Task: Create a due date automation trigger when advanced on, on the wednesday of the week before a card is due add dates with a start date at 11:00 AM.
Action: Mouse moved to (1068, 74)
Screenshot: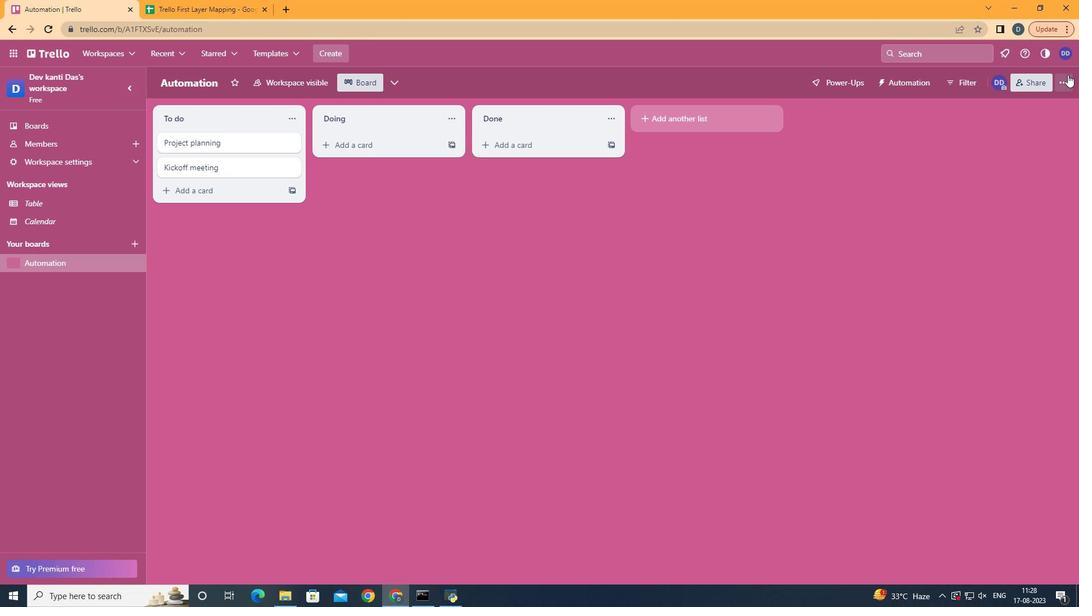 
Action: Mouse pressed left at (1068, 74)
Screenshot: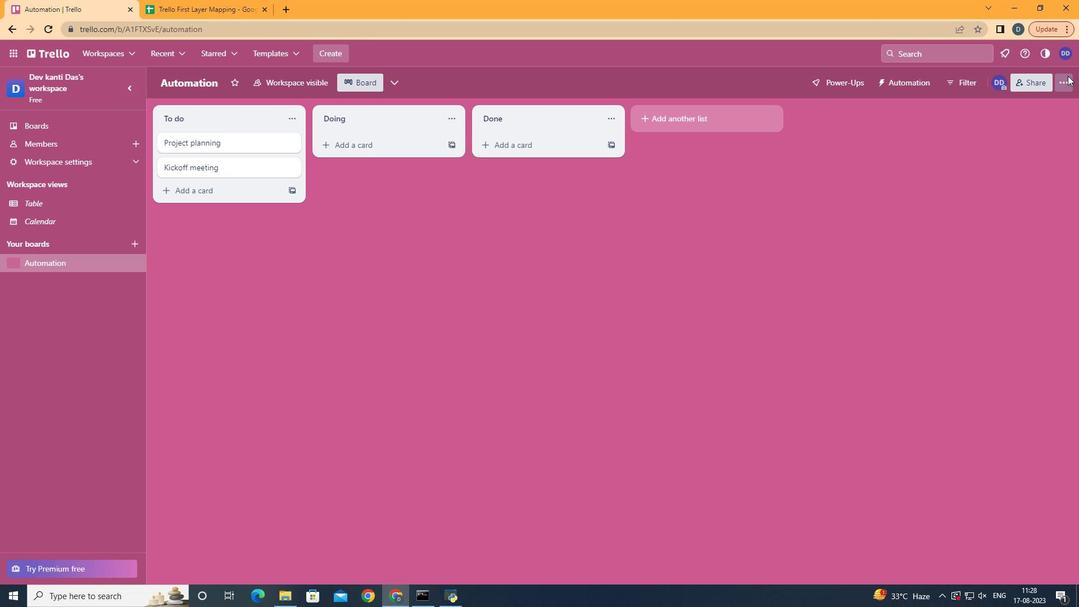 
Action: Mouse moved to (1025, 228)
Screenshot: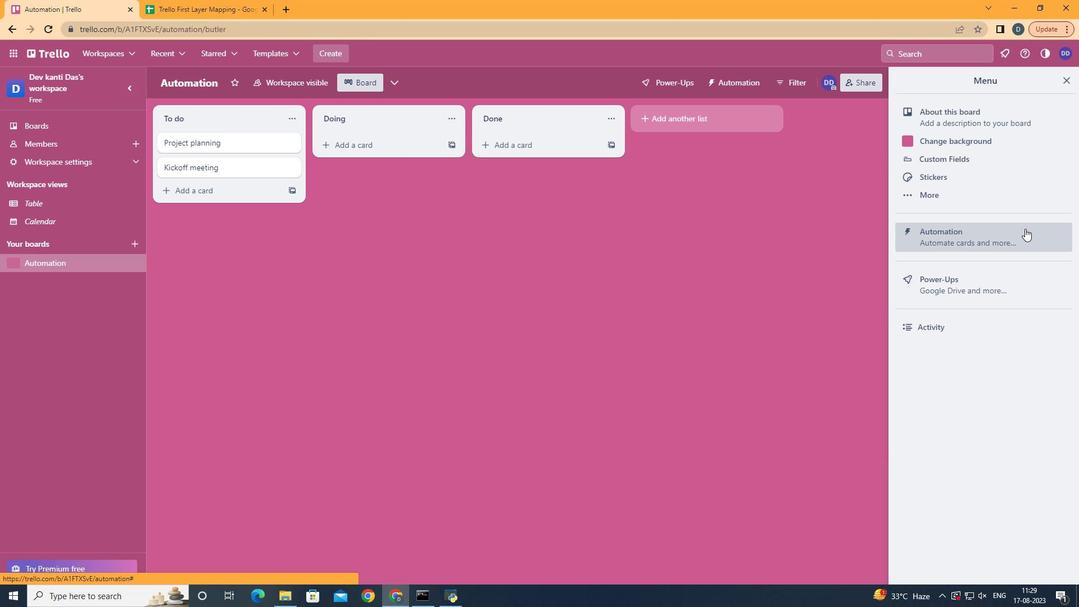 
Action: Mouse pressed left at (1025, 228)
Screenshot: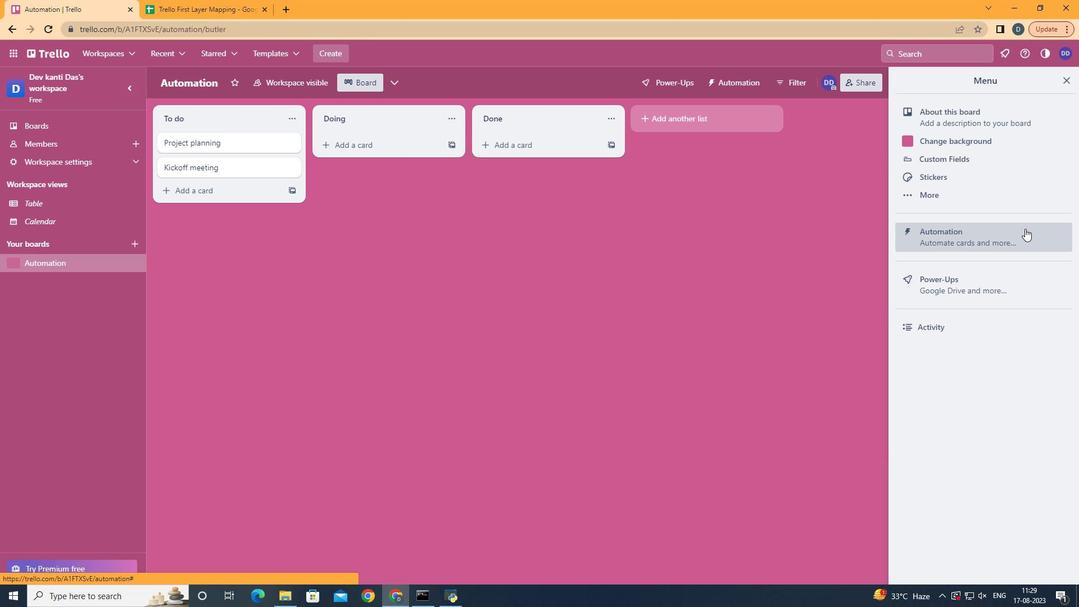 
Action: Mouse moved to (213, 222)
Screenshot: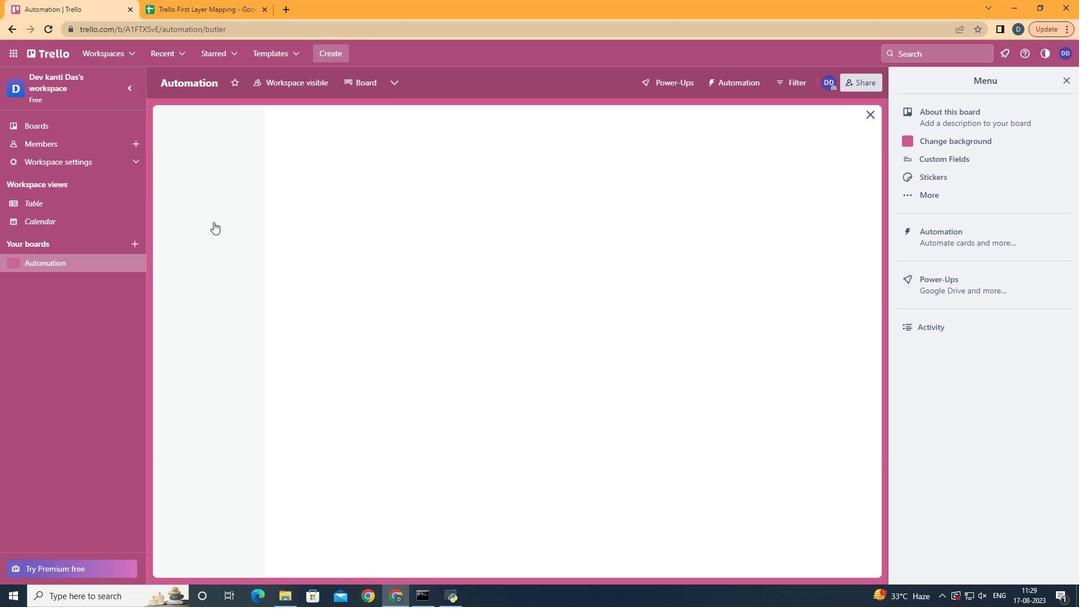 
Action: Mouse pressed left at (213, 222)
Screenshot: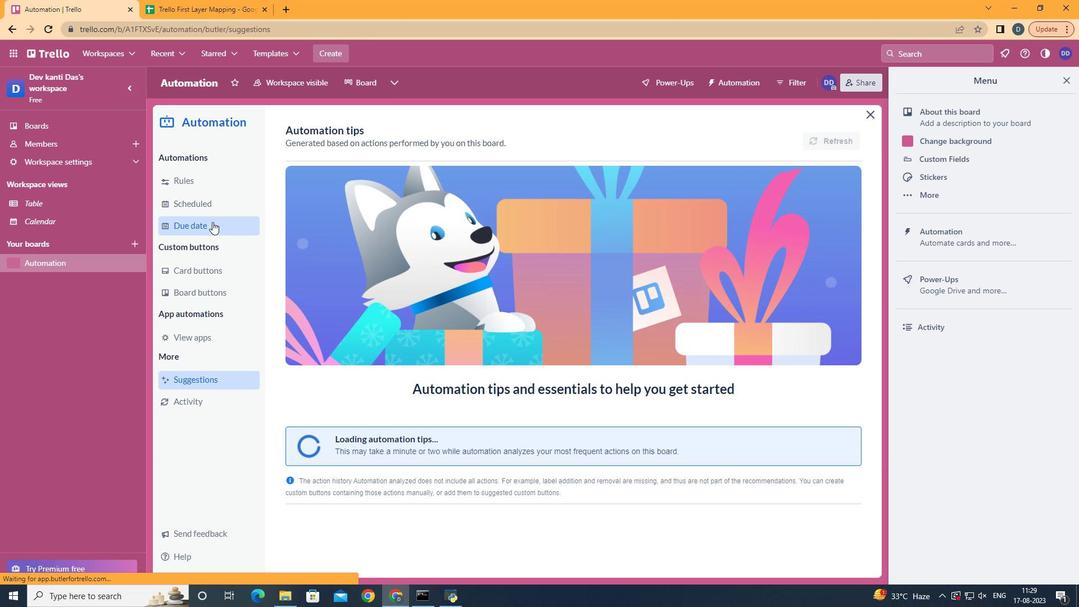 
Action: Mouse moved to (806, 127)
Screenshot: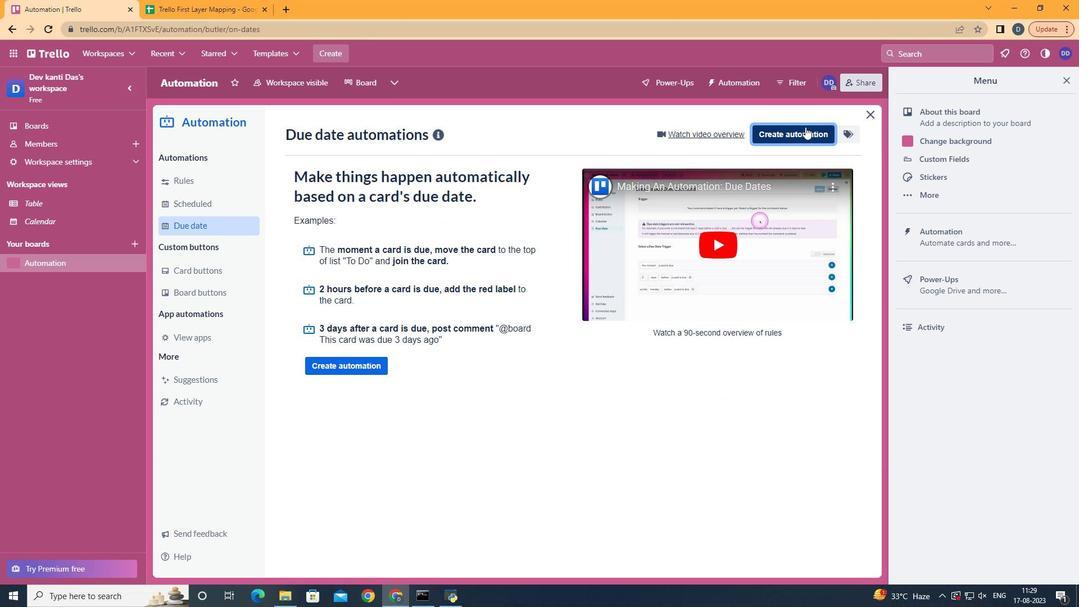 
Action: Mouse pressed left at (806, 127)
Screenshot: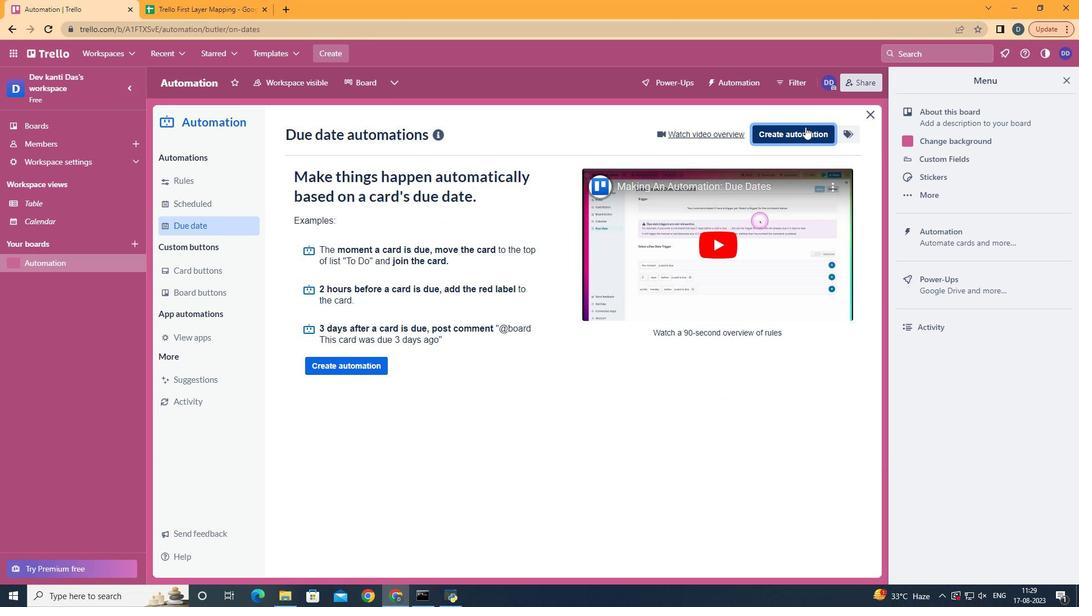 
Action: Mouse moved to (590, 244)
Screenshot: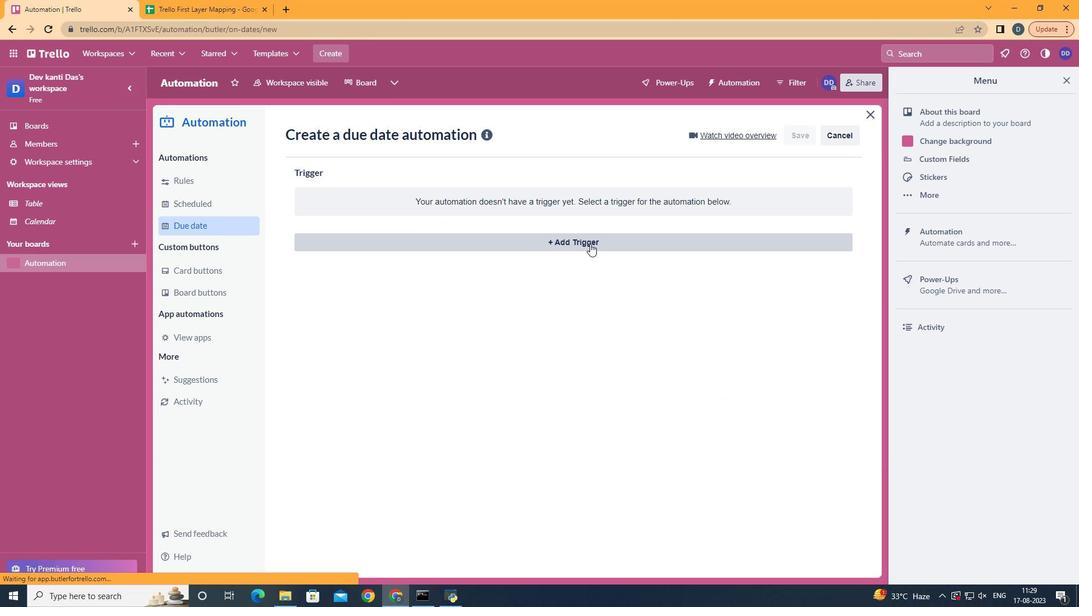 
Action: Mouse pressed left at (590, 244)
Screenshot: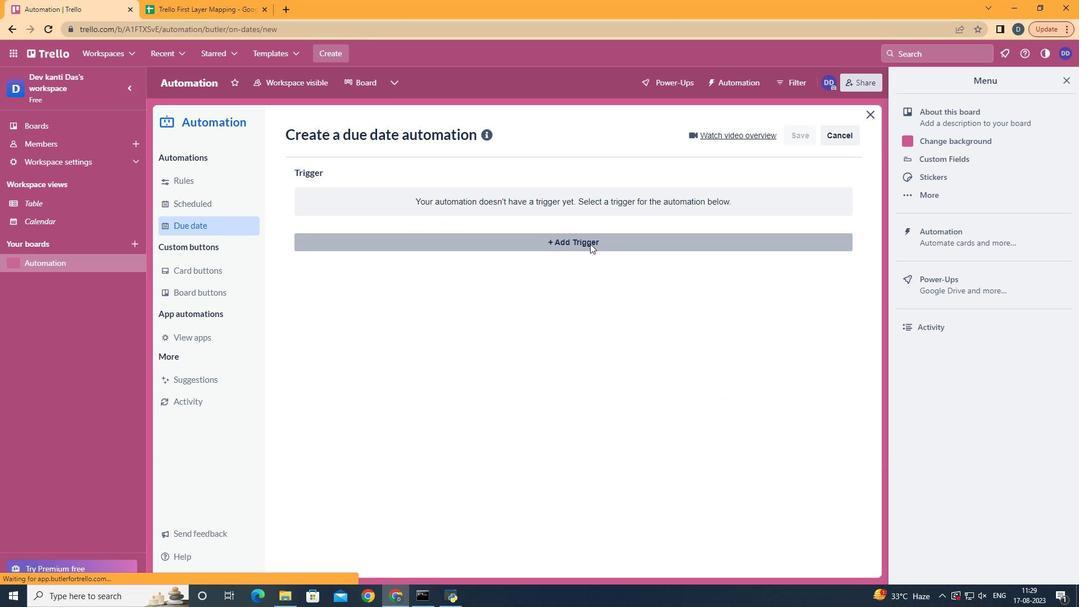 
Action: Mouse moved to (366, 335)
Screenshot: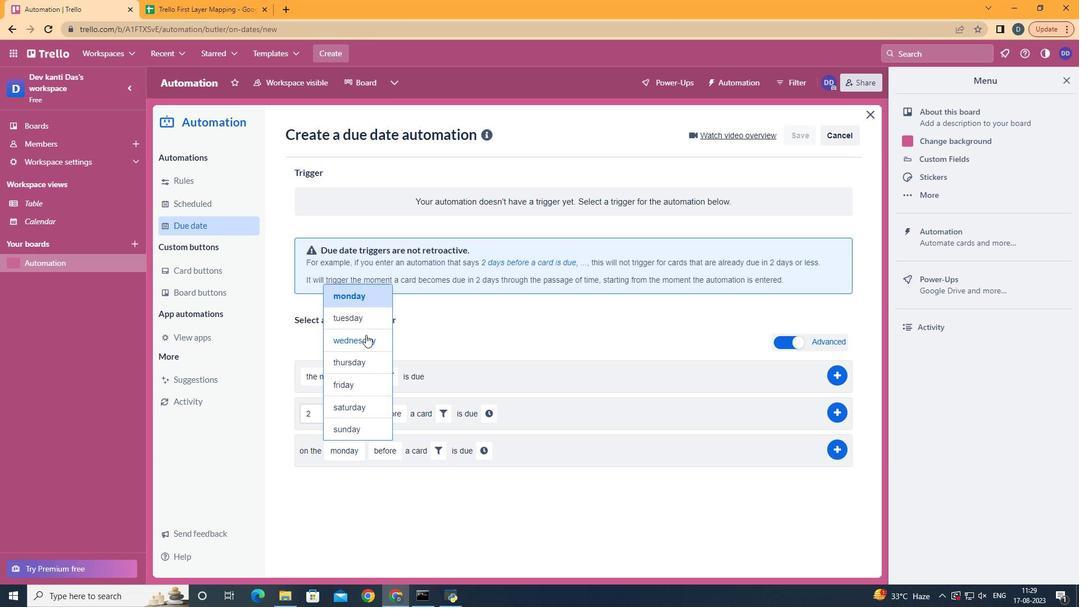 
Action: Mouse pressed left at (366, 335)
Screenshot: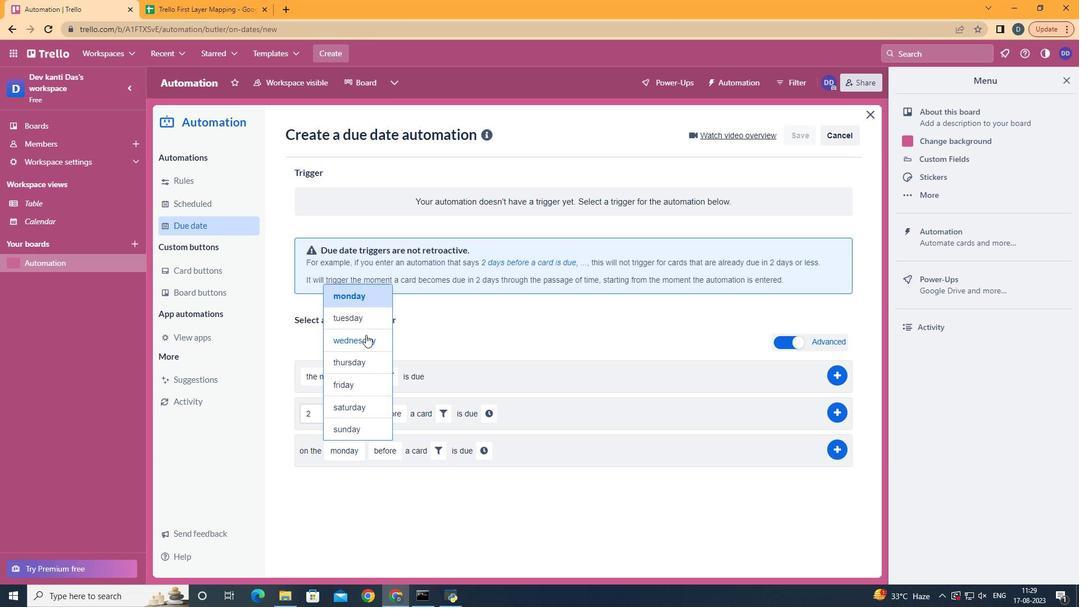 
Action: Mouse moved to (417, 537)
Screenshot: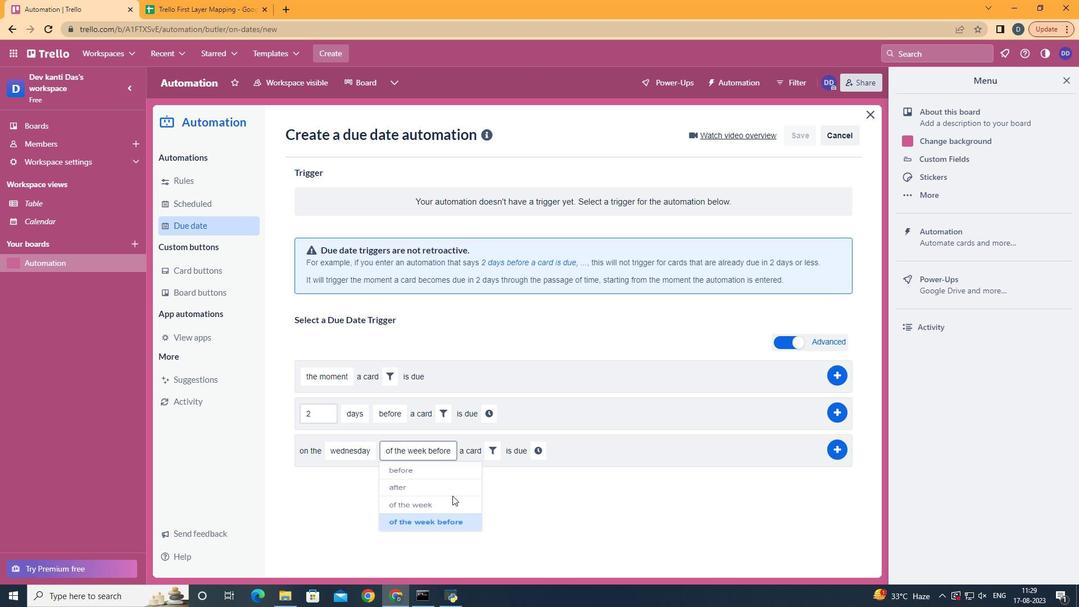 
Action: Mouse pressed left at (417, 537)
Screenshot: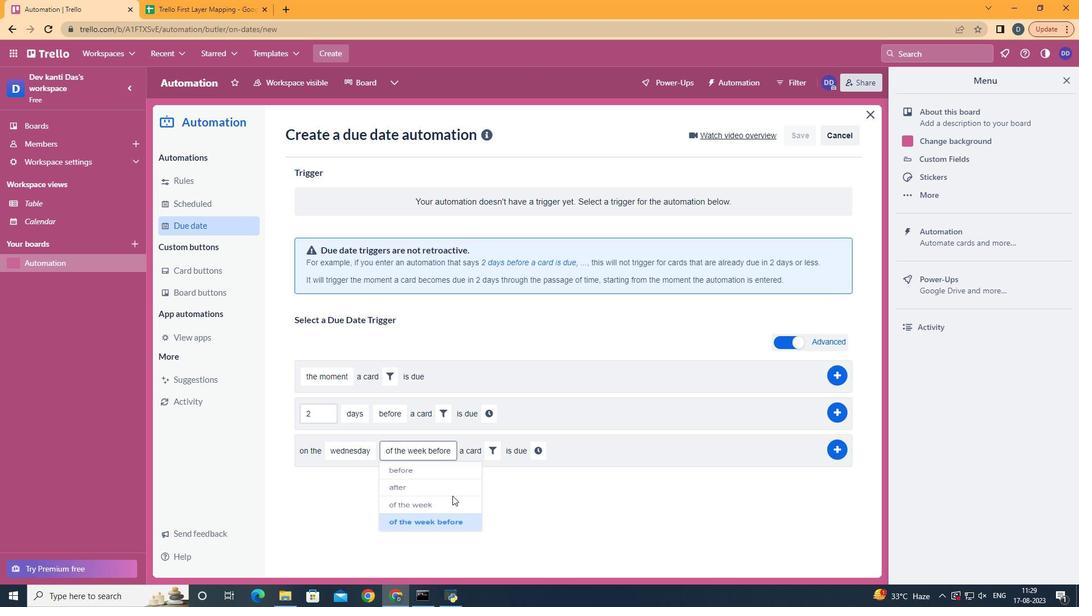 
Action: Mouse moved to (493, 443)
Screenshot: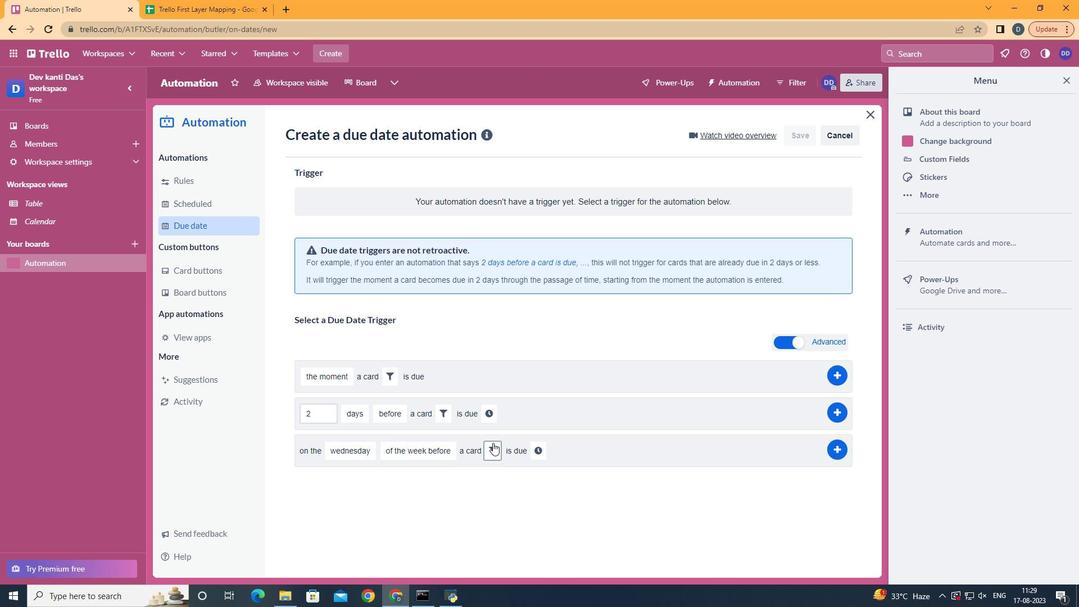 
Action: Mouse pressed left at (493, 443)
Screenshot: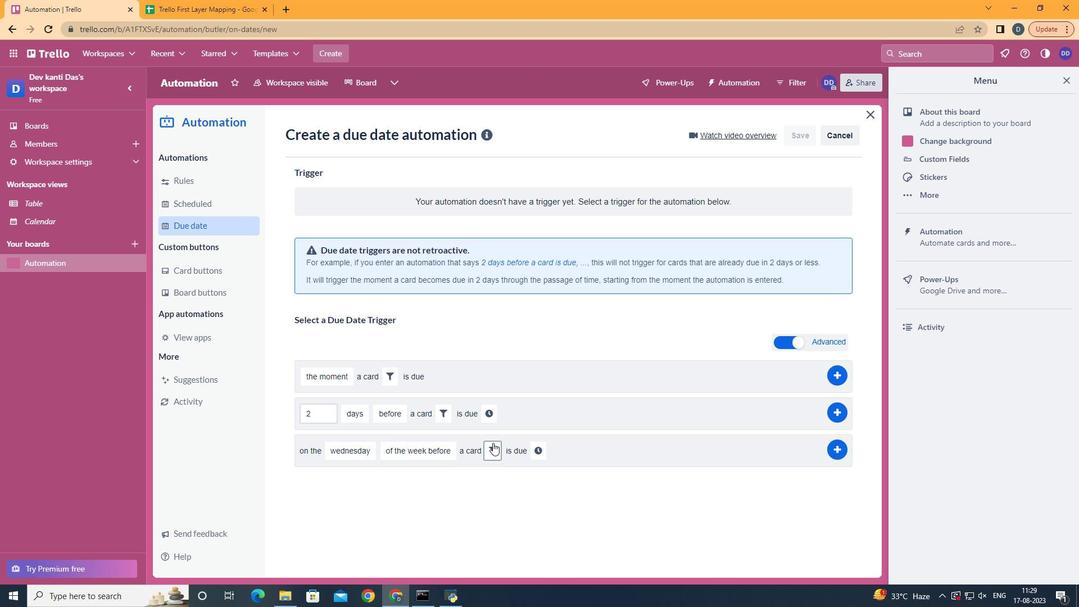 
Action: Mouse moved to (536, 487)
Screenshot: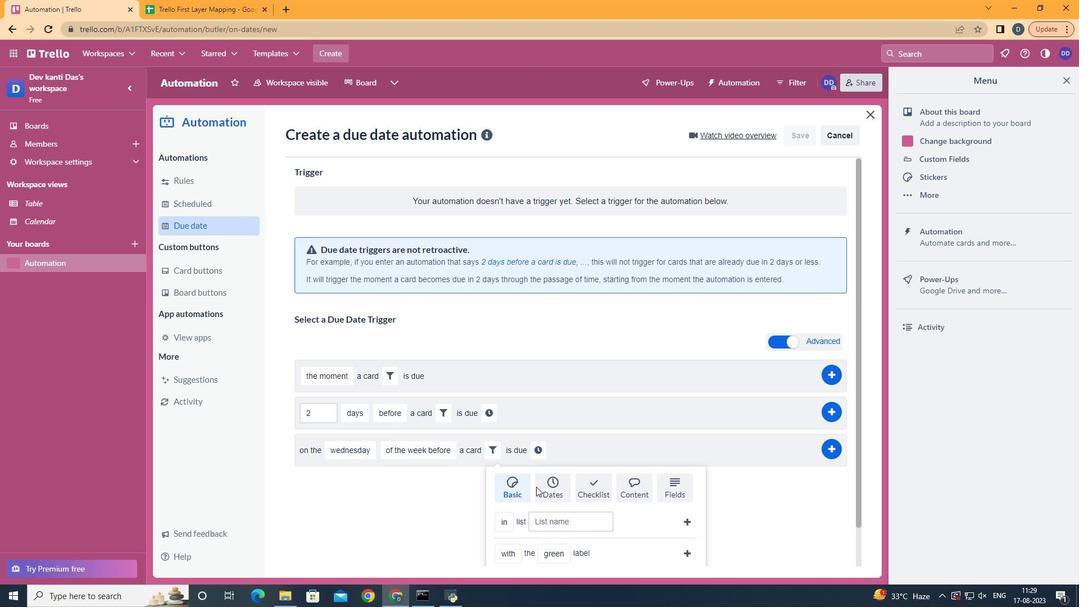 
Action: Mouse scrolled (536, 486) with delta (0, 0)
Screenshot: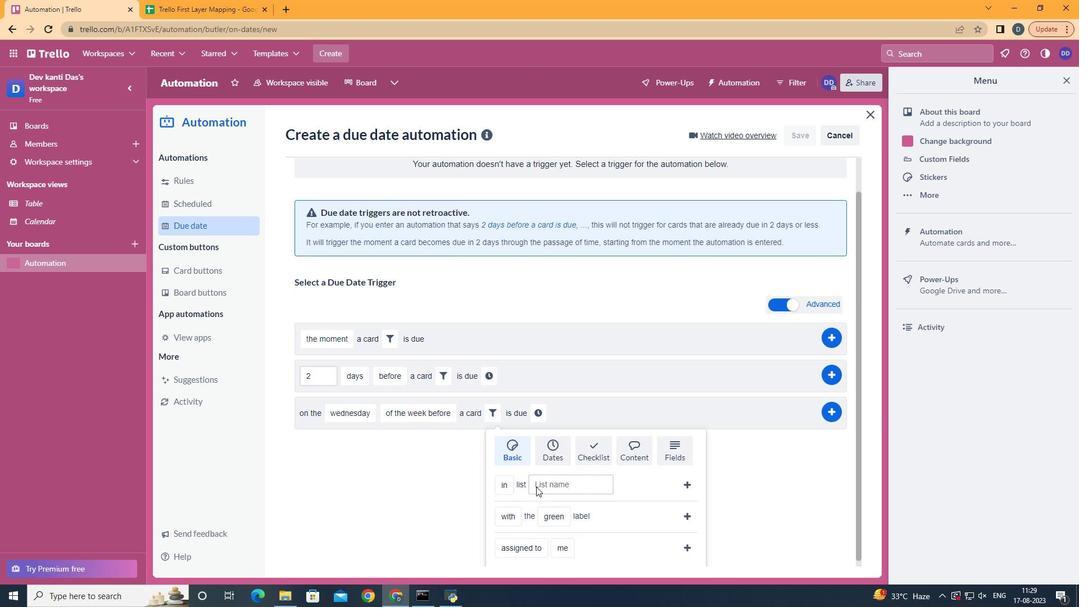 
Action: Mouse scrolled (536, 486) with delta (0, 0)
Screenshot: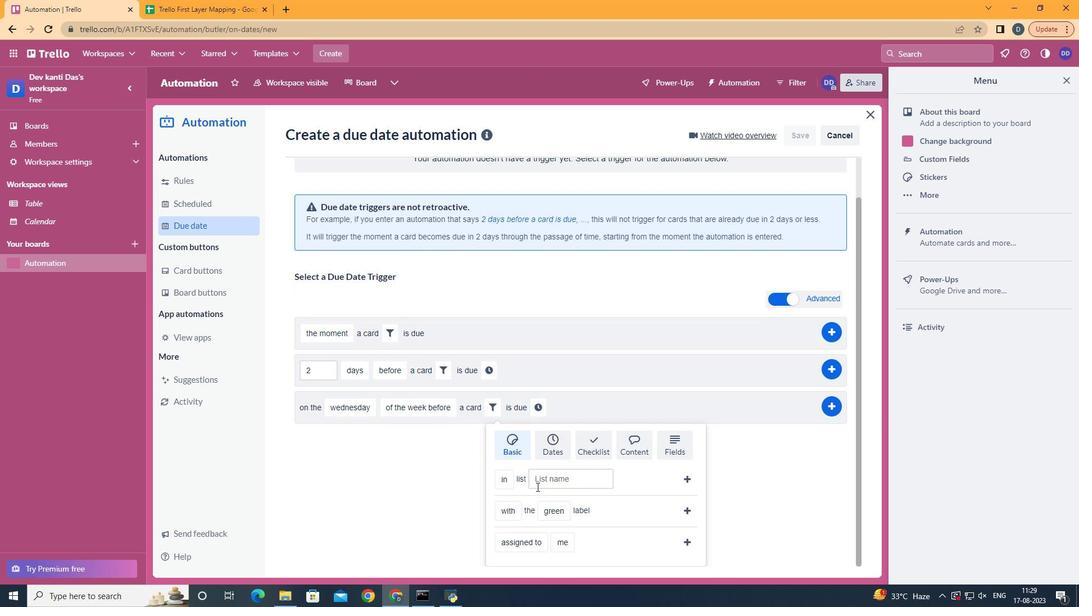 
Action: Mouse scrolled (536, 486) with delta (0, 0)
Screenshot: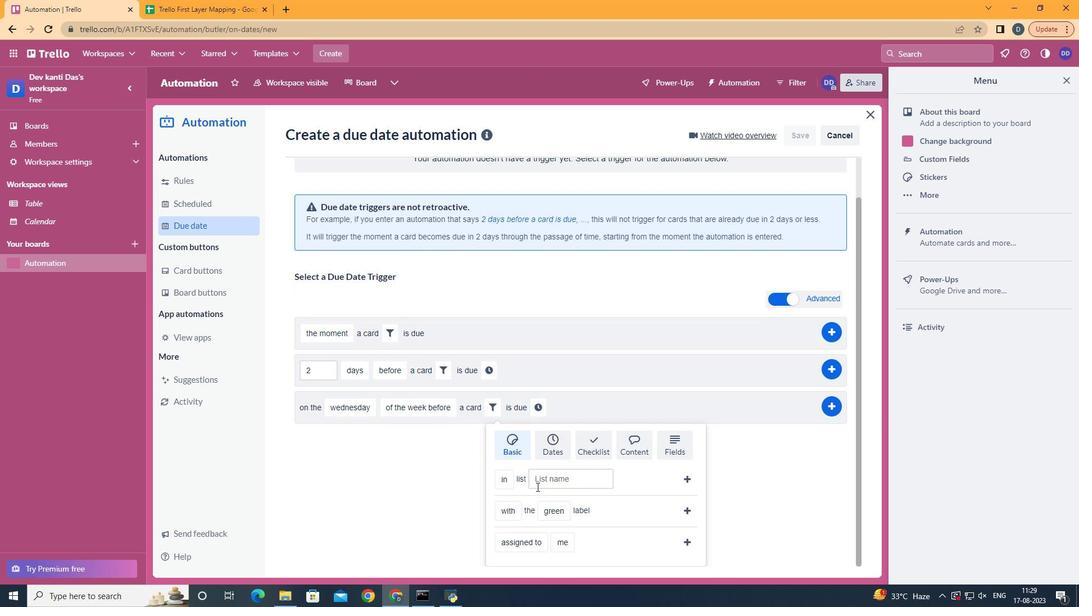 
Action: Mouse scrolled (536, 486) with delta (0, 0)
Screenshot: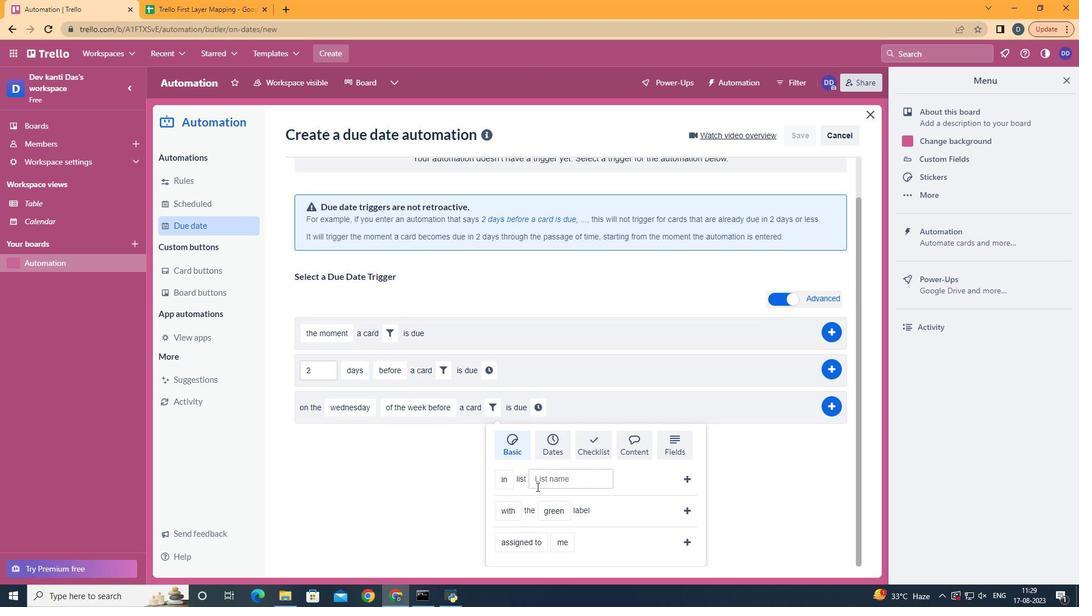 
Action: Mouse scrolled (536, 486) with delta (0, 0)
Screenshot: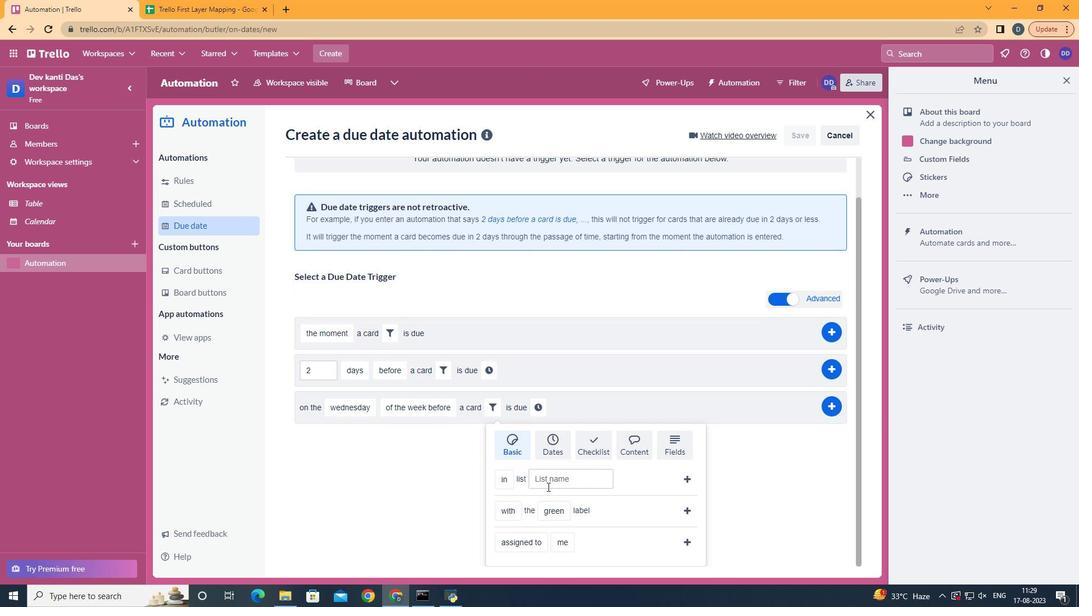 
Action: Mouse moved to (556, 430)
Screenshot: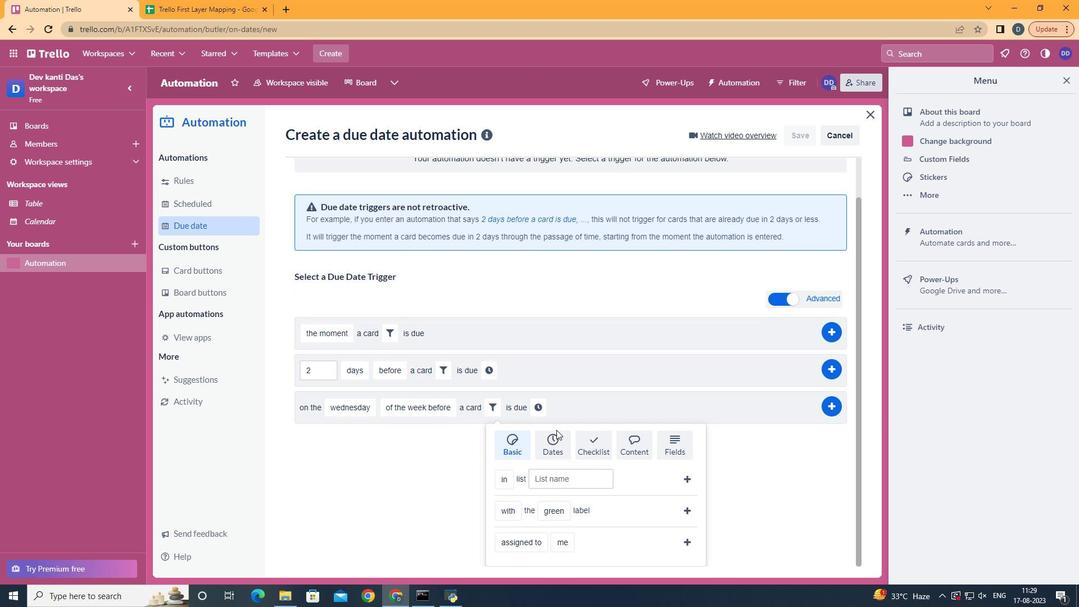 
Action: Mouse pressed left at (556, 430)
Screenshot: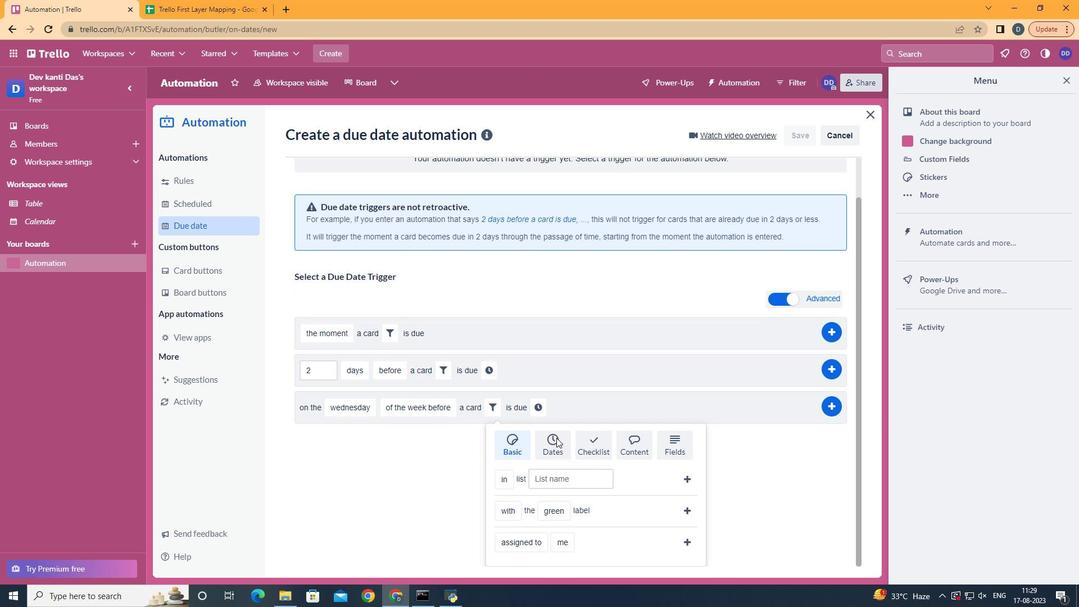 
Action: Mouse moved to (558, 436)
Screenshot: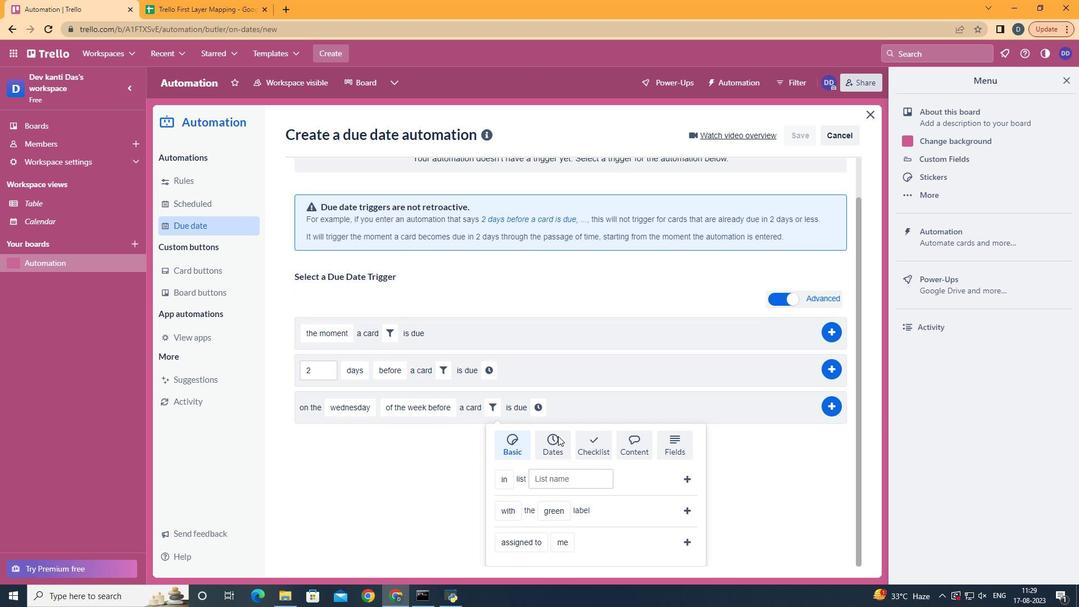 
Action: Mouse pressed left at (558, 436)
Screenshot: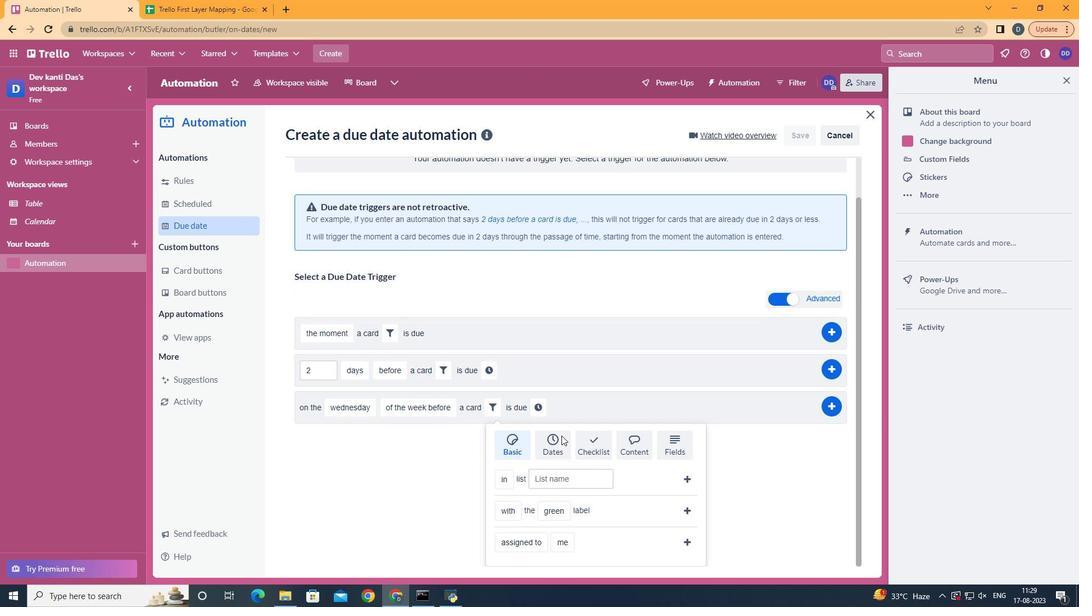 
Action: Mouse moved to (680, 505)
Screenshot: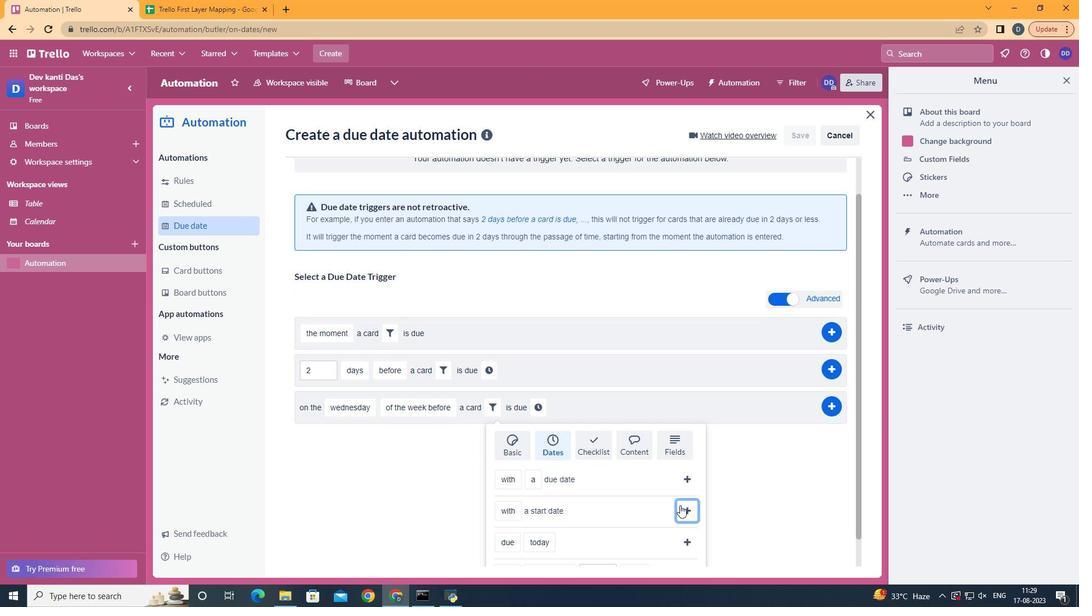 
Action: Mouse pressed left at (680, 505)
Screenshot: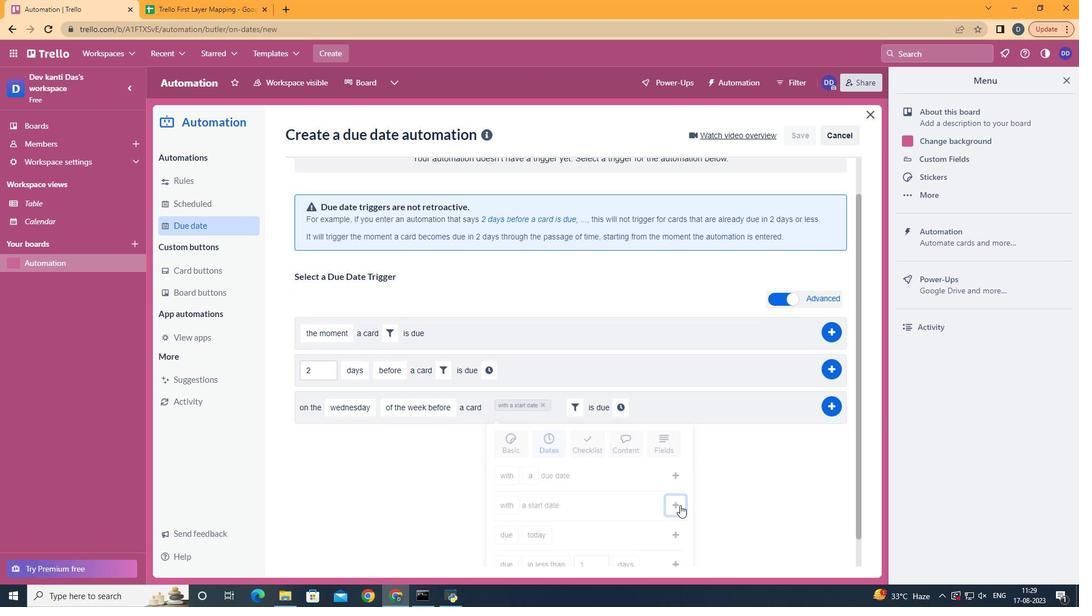 
Action: Mouse moved to (629, 448)
Screenshot: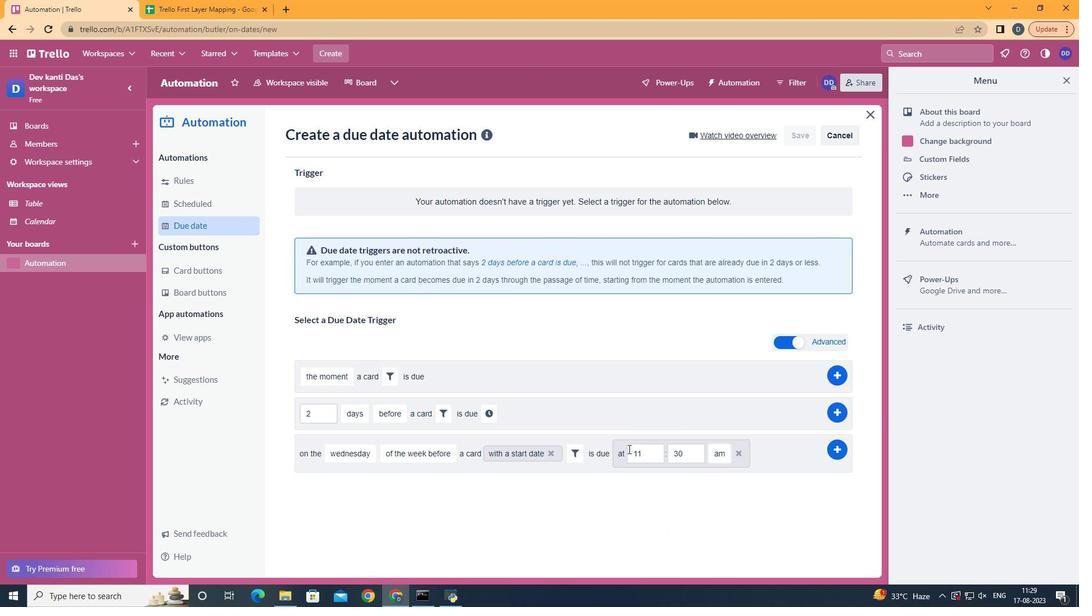 
Action: Mouse pressed left at (629, 448)
Screenshot: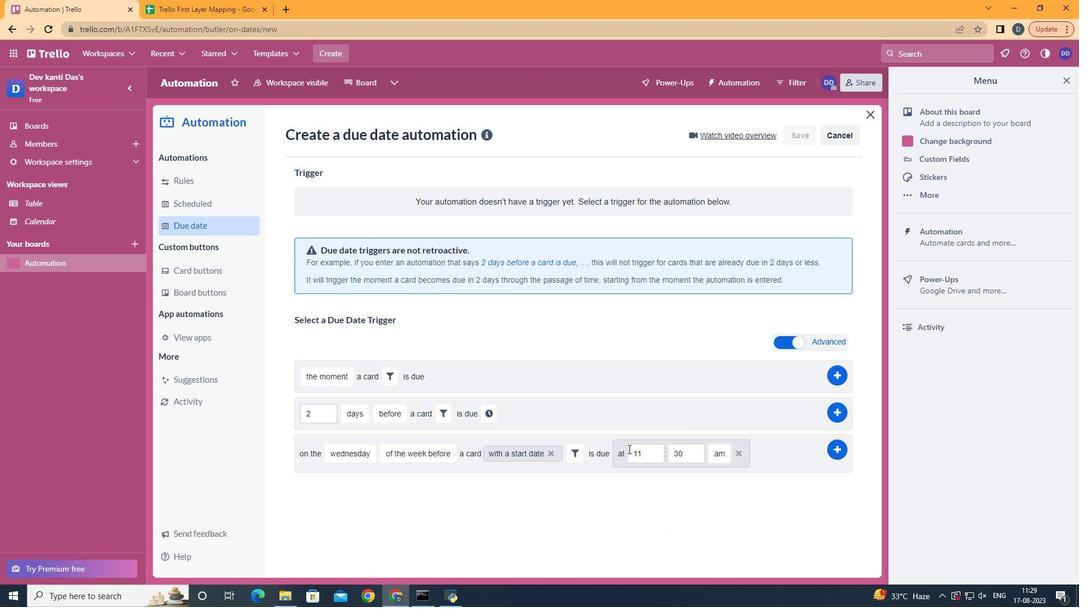 
Action: Mouse moved to (688, 454)
Screenshot: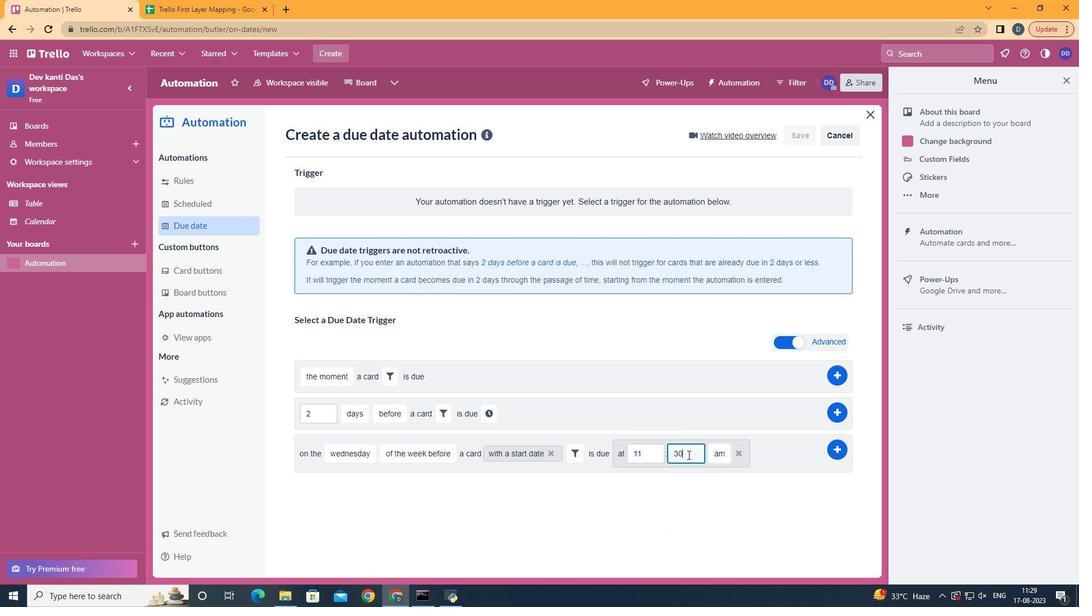 
Action: Mouse pressed left at (688, 454)
Screenshot: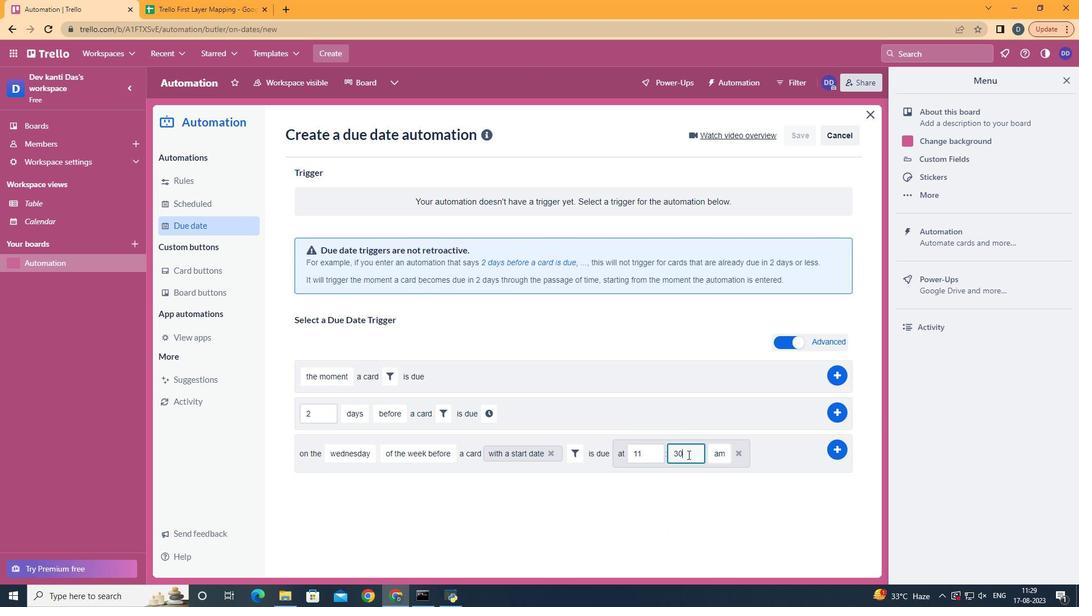 
Action: Mouse moved to (677, 459)
Screenshot: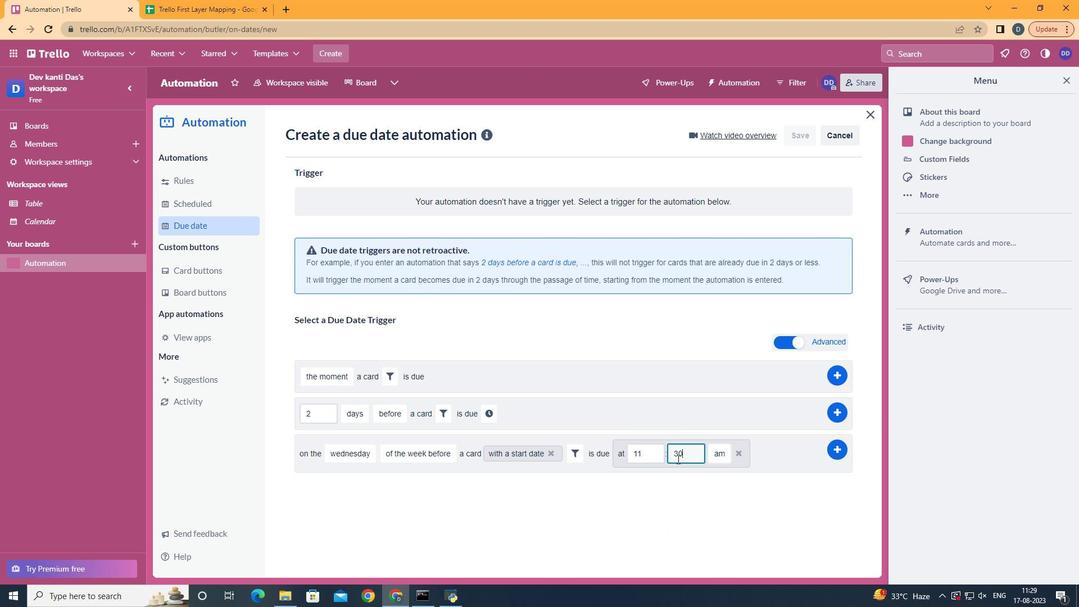 
Action: Key pressed <Key.backspace><Key.backspace>00
Screenshot: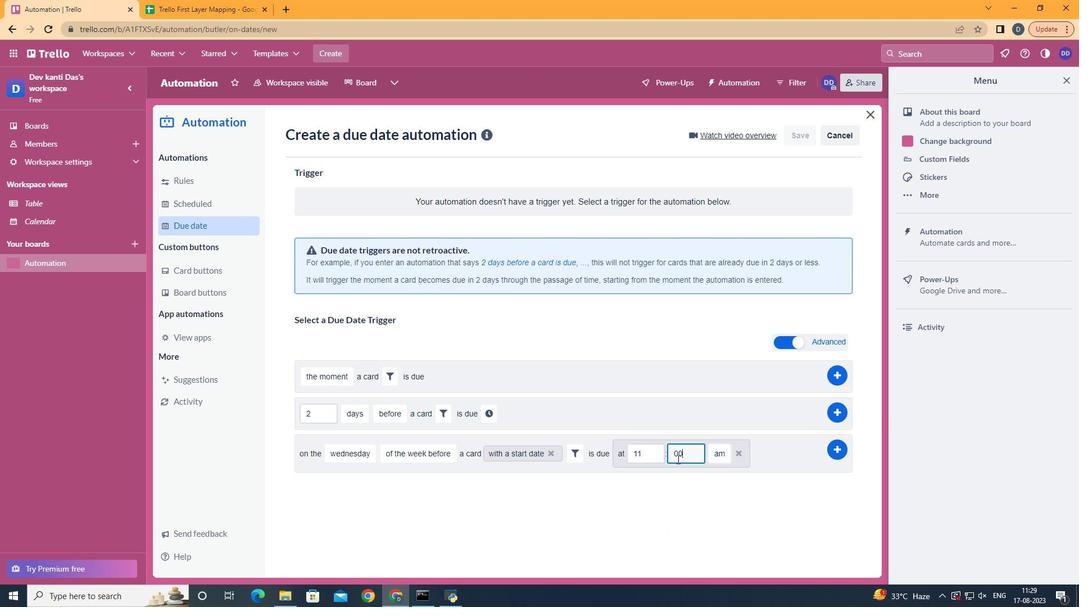 
Action: Mouse moved to (849, 457)
Screenshot: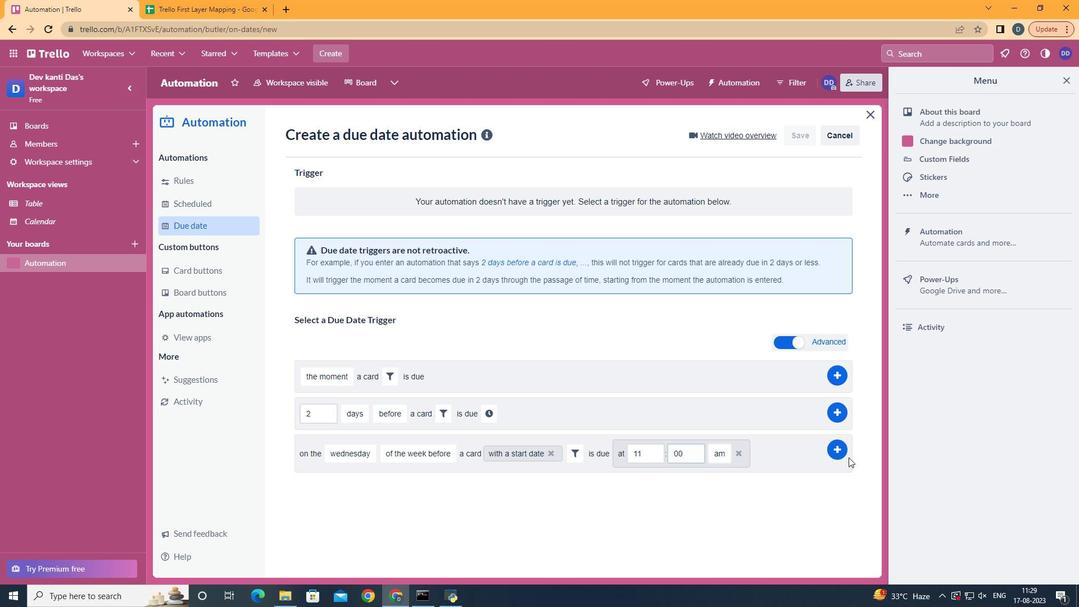 
Action: Mouse pressed left at (849, 457)
Screenshot: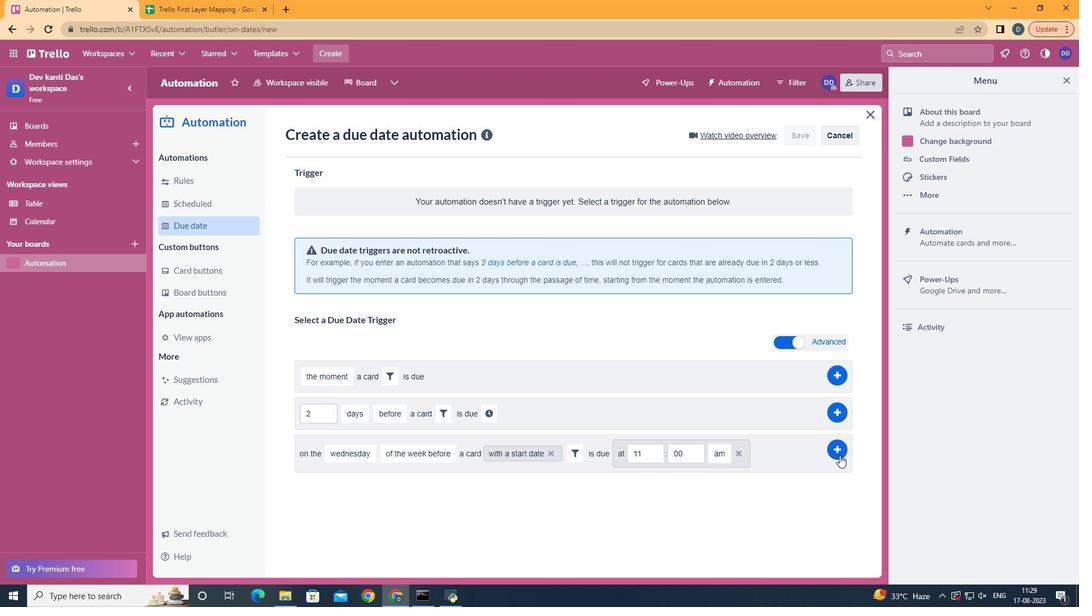 
Action: Mouse moved to (840, 455)
Screenshot: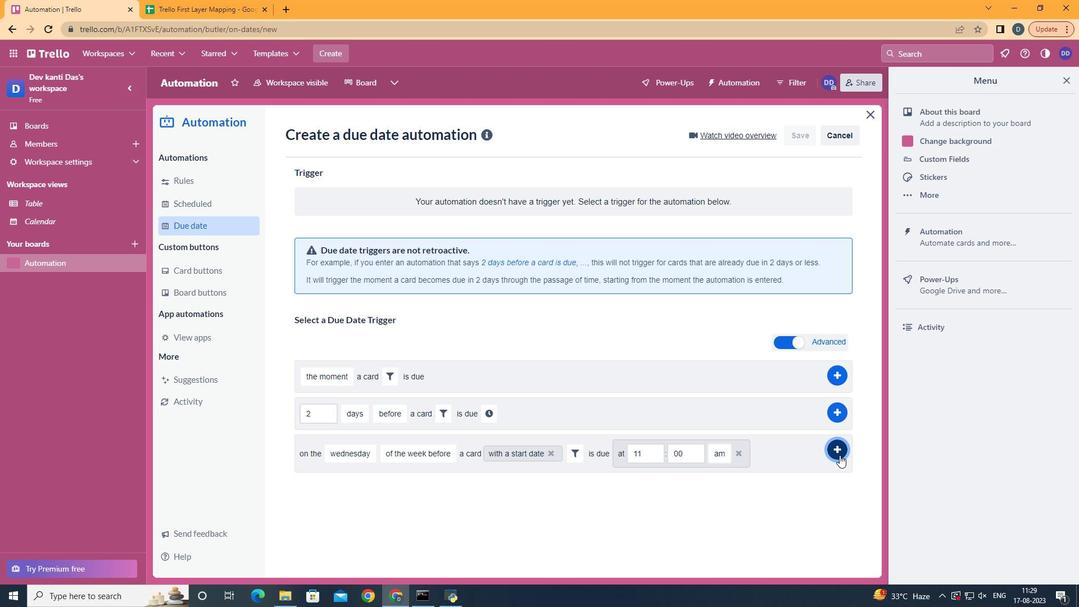 
Action: Mouse pressed left at (840, 455)
Screenshot: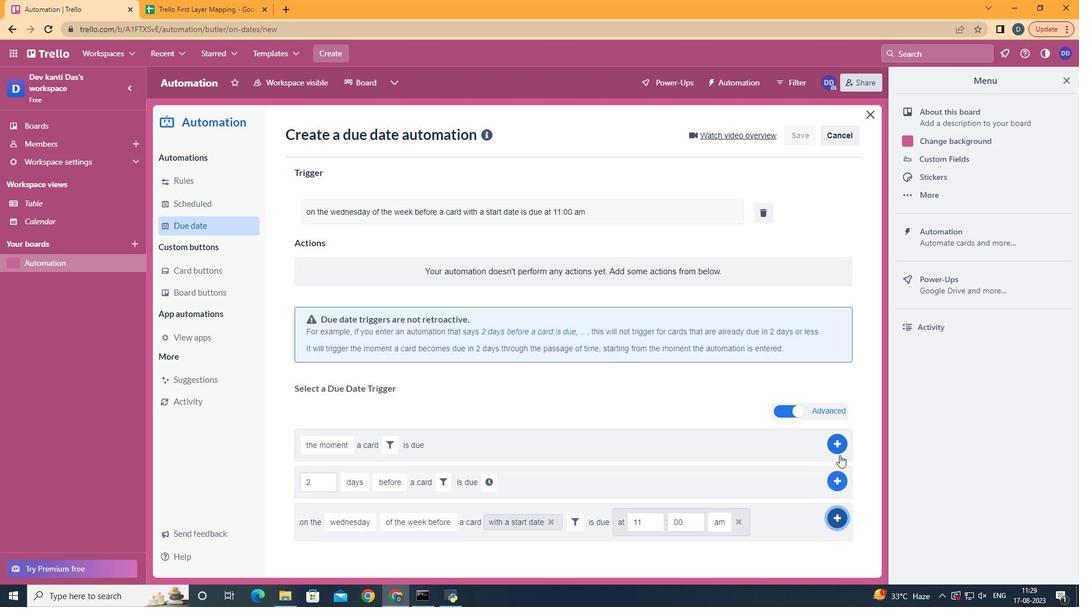 
